 Task: Create a section Data Privacy Sprint and in the section, add a milestone Network Upgrades in the project VitalityTech.
Action: Mouse moved to (67, 204)
Screenshot: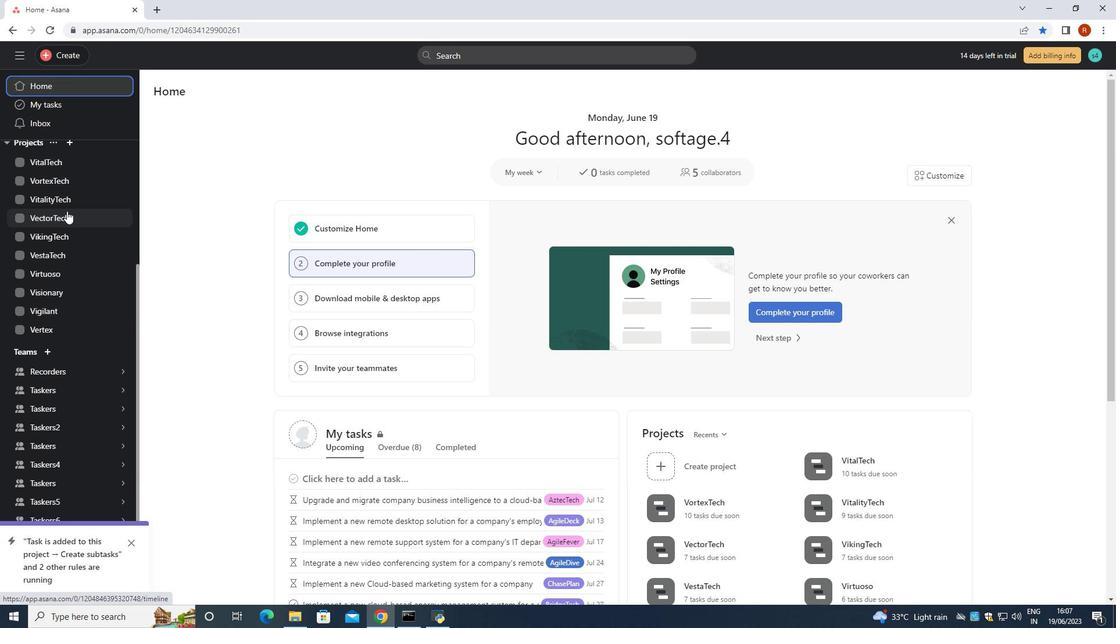 
Action: Mouse pressed left at (67, 204)
Screenshot: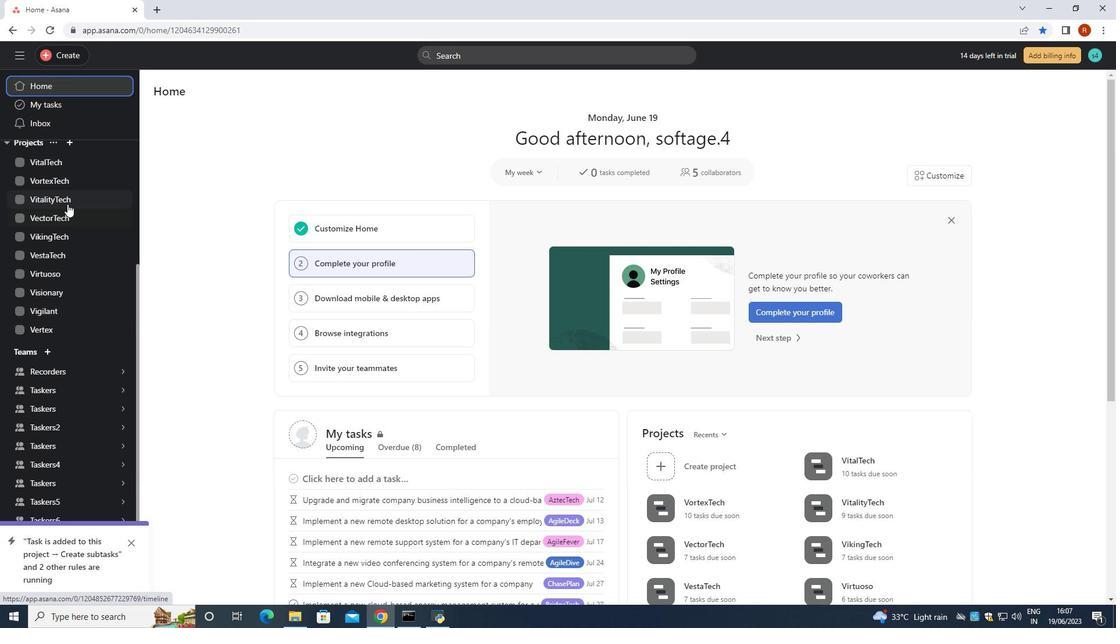 
Action: Mouse moved to (321, 453)
Screenshot: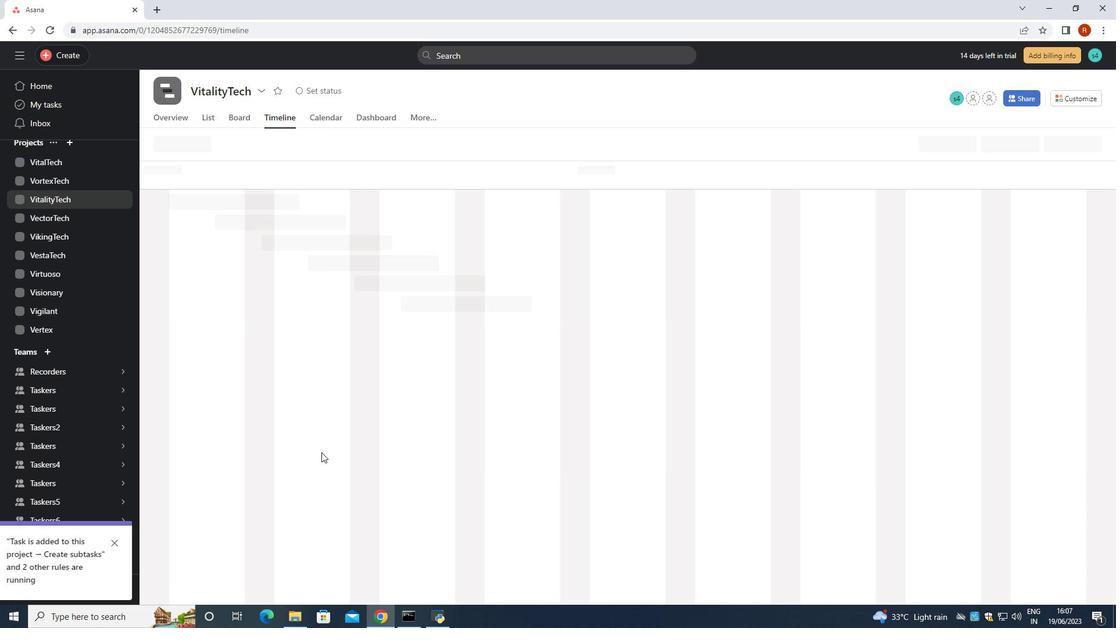 
Action: Mouse scrolled (321, 452) with delta (0, 0)
Screenshot: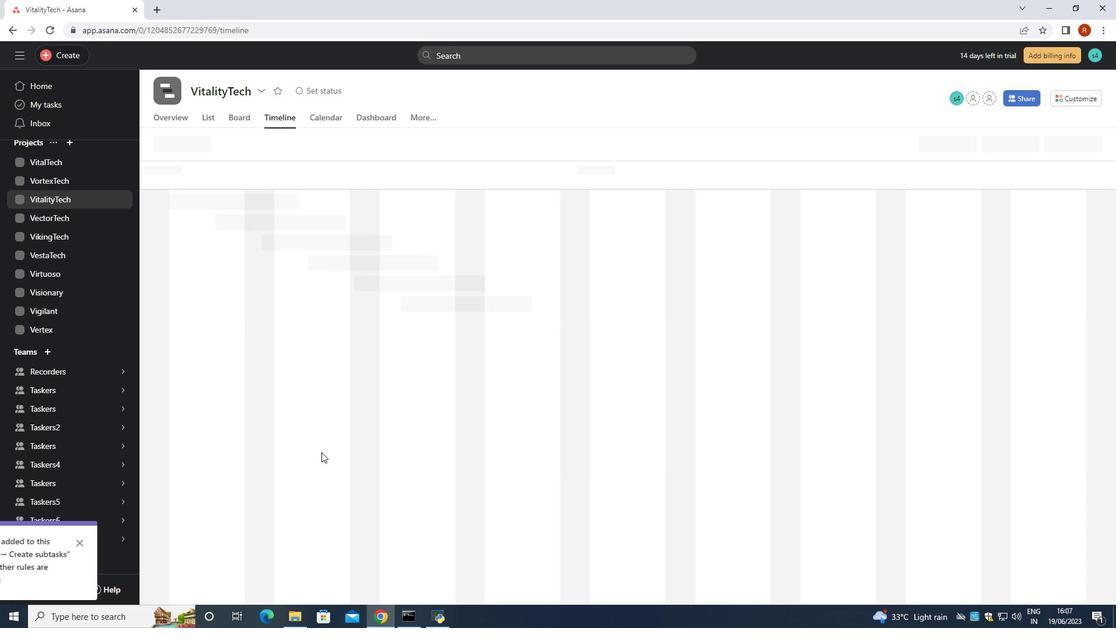 
Action: Mouse moved to (321, 450)
Screenshot: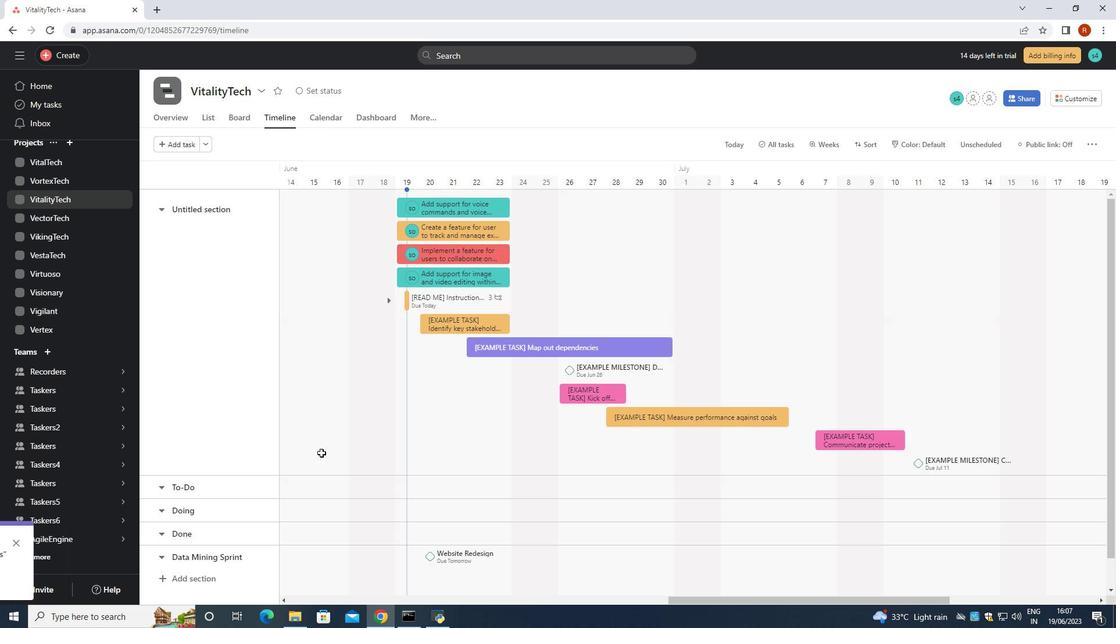 
Action: Mouse scrolled (321, 450) with delta (0, 0)
Screenshot: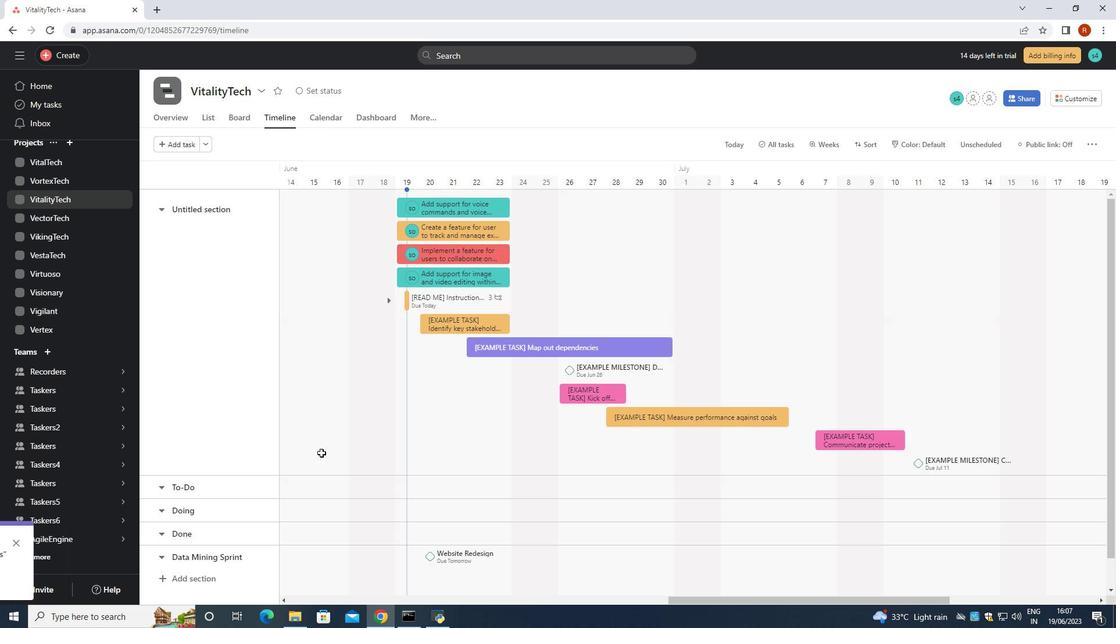 
Action: Mouse moved to (316, 439)
Screenshot: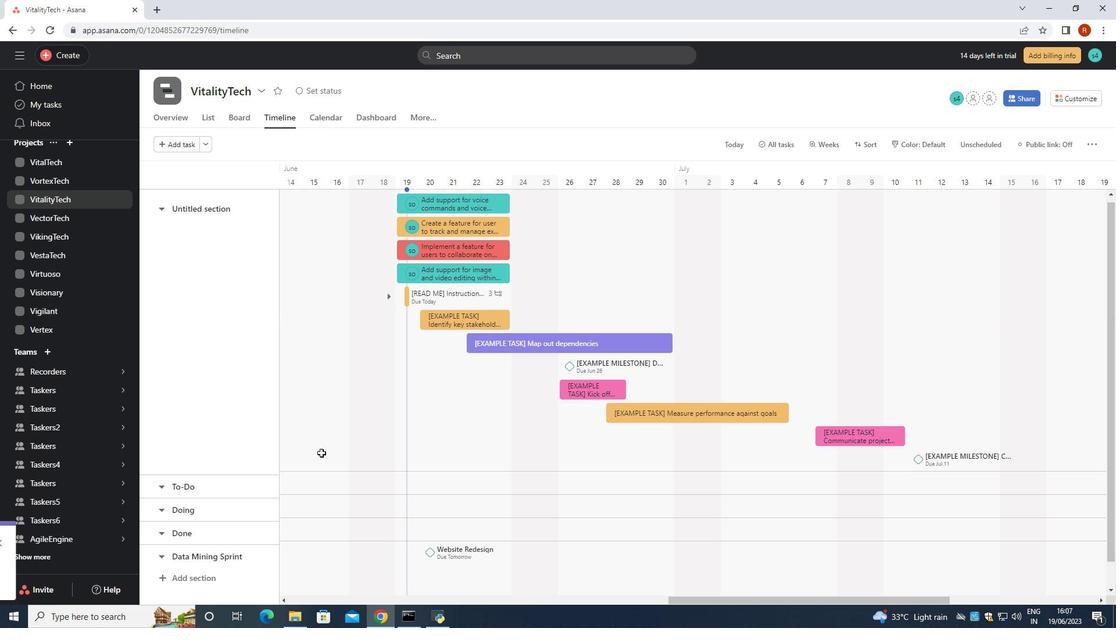 
Action: Mouse scrolled (318, 440) with delta (0, 0)
Screenshot: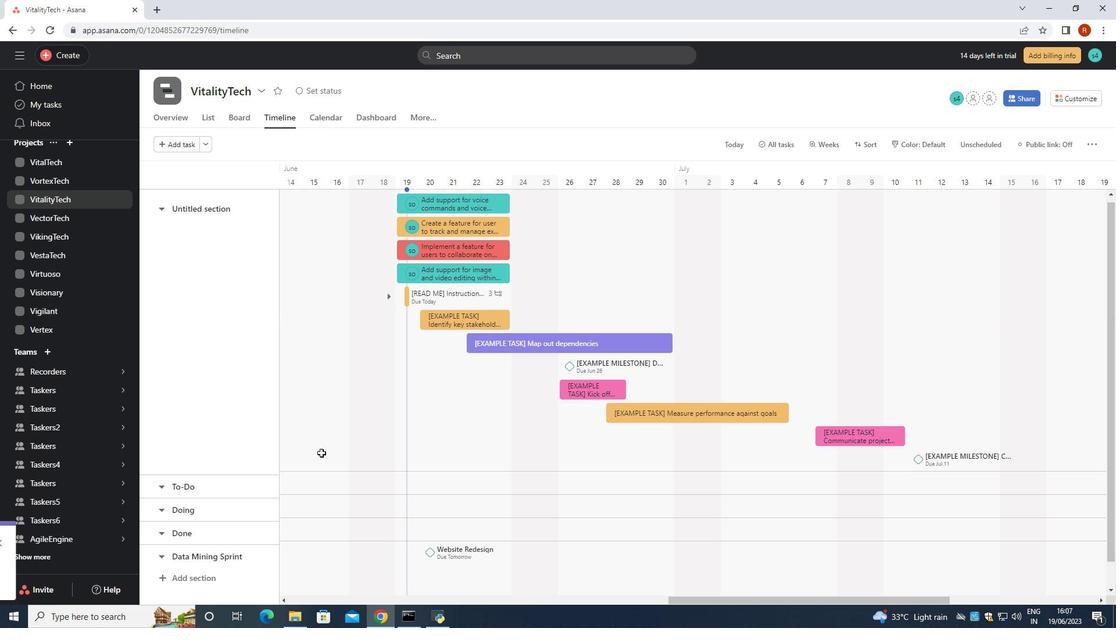 
Action: Mouse moved to (211, 550)
Screenshot: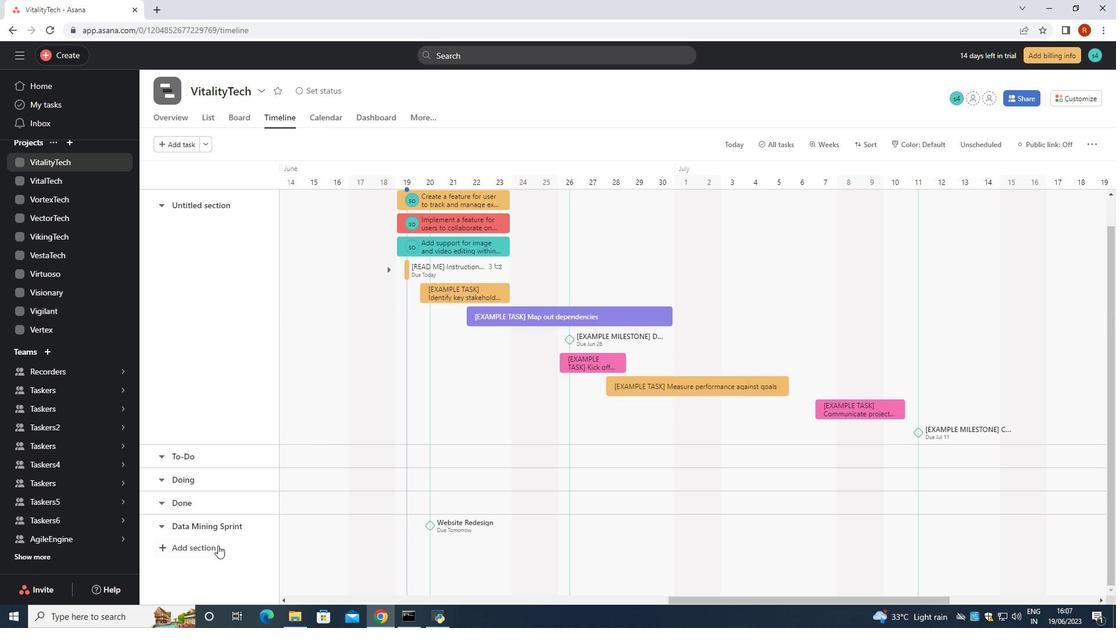
Action: Mouse pressed left at (211, 550)
Screenshot: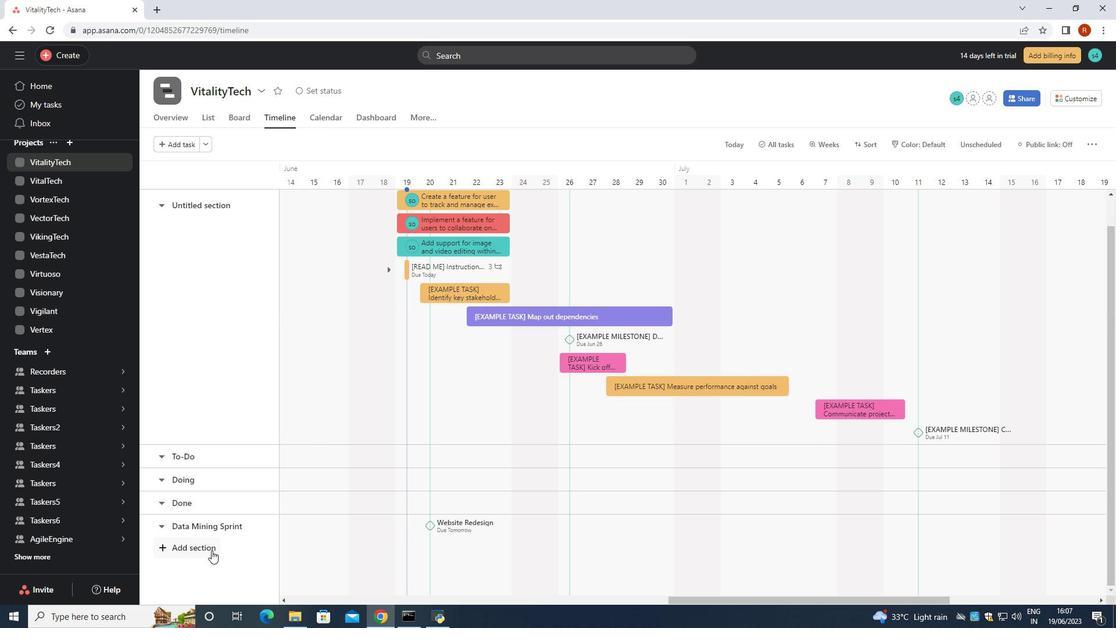
Action: Mouse moved to (212, 551)
Screenshot: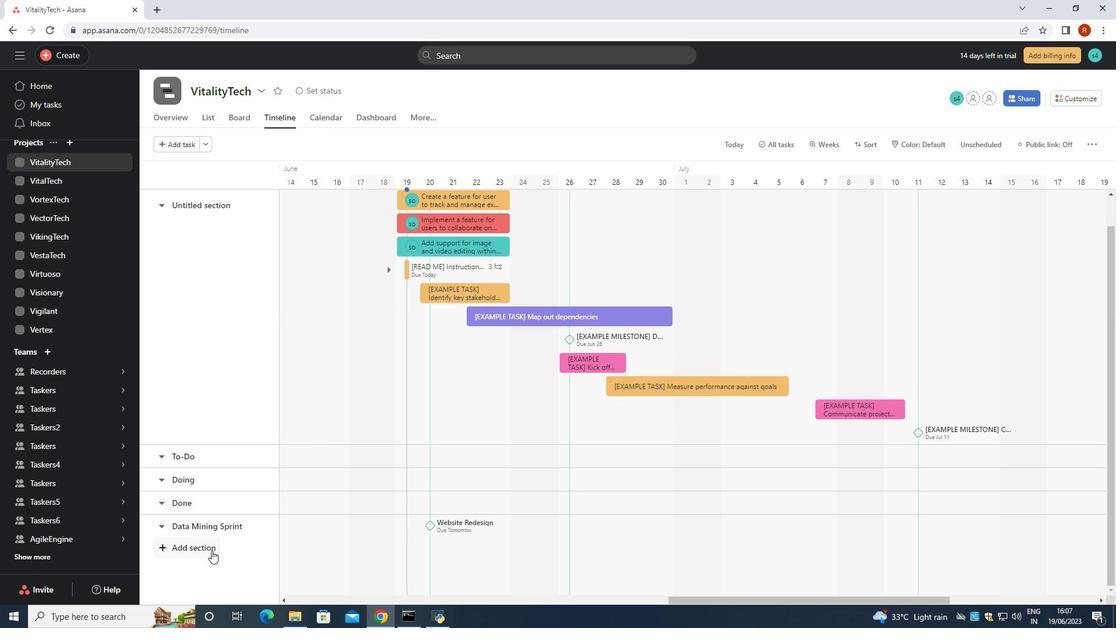 
Action: Key pressed <Key.shift>Data<Key.space><Key.shift>Privacy<Key.space><Key.shift><Key.shift>Sprint
Screenshot: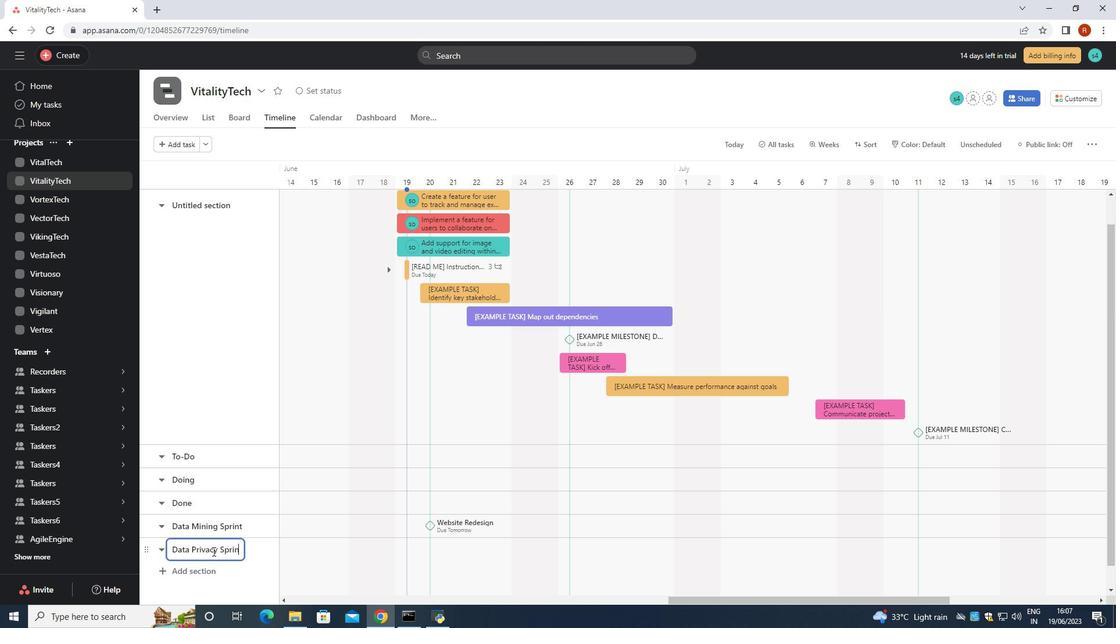 
Action: Mouse moved to (360, 544)
Screenshot: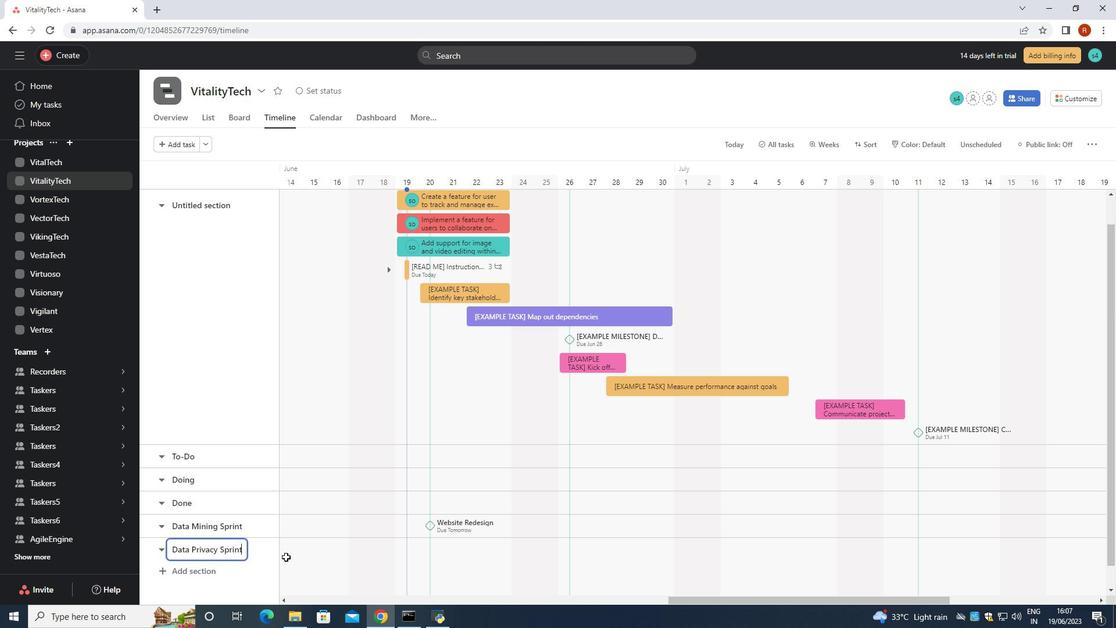 
Action: Mouse pressed left at (360, 544)
Screenshot: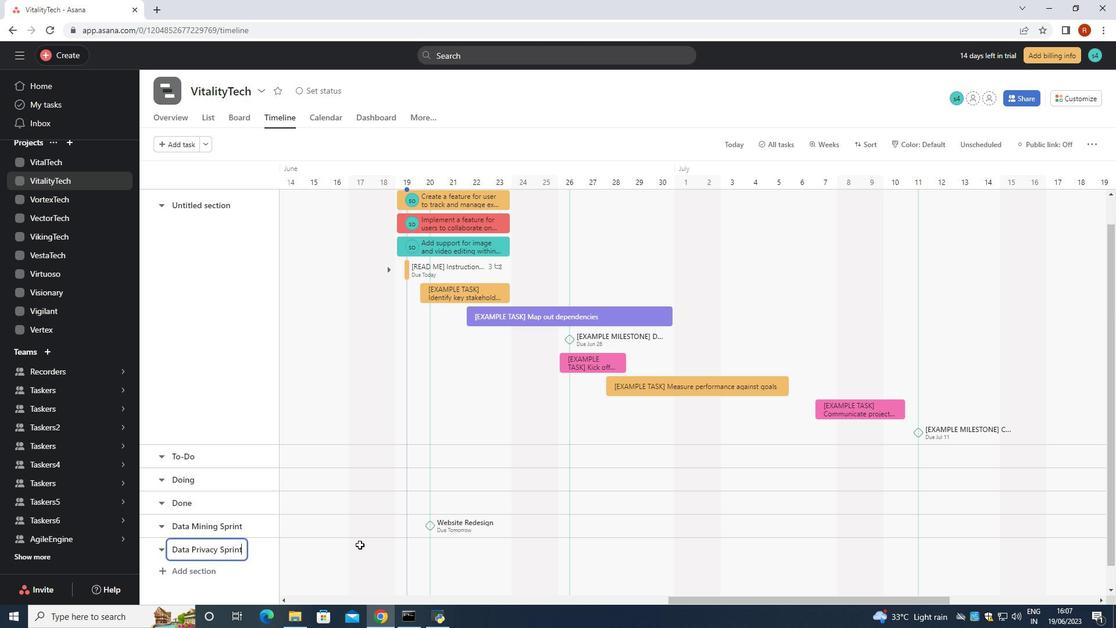 
Action: Mouse moved to (360, 544)
Screenshot: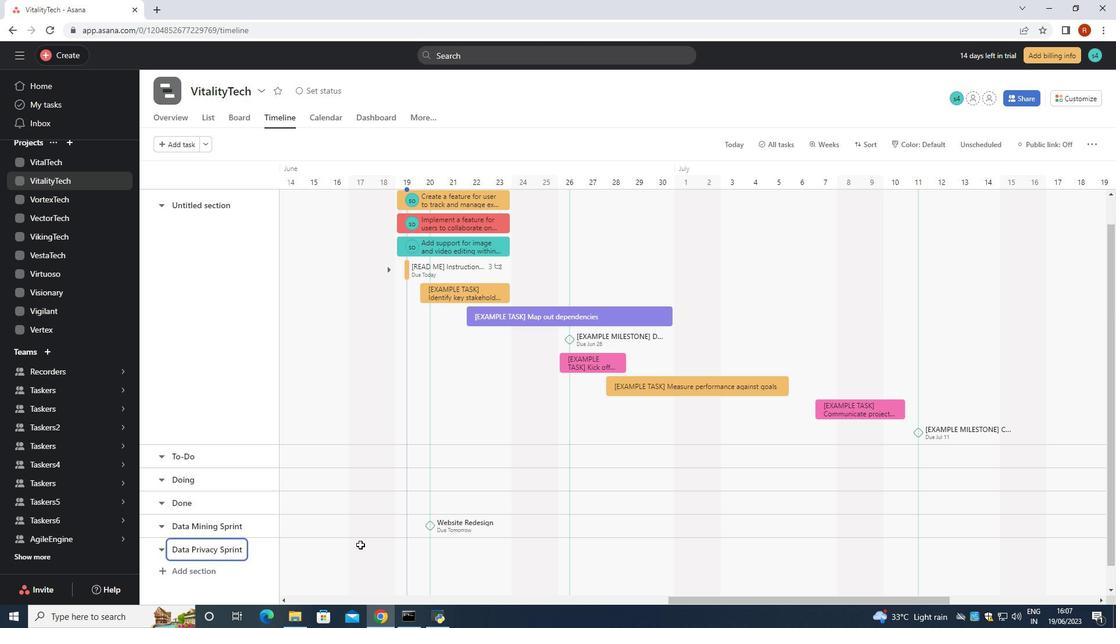
Action: Mouse pressed left at (360, 544)
Screenshot: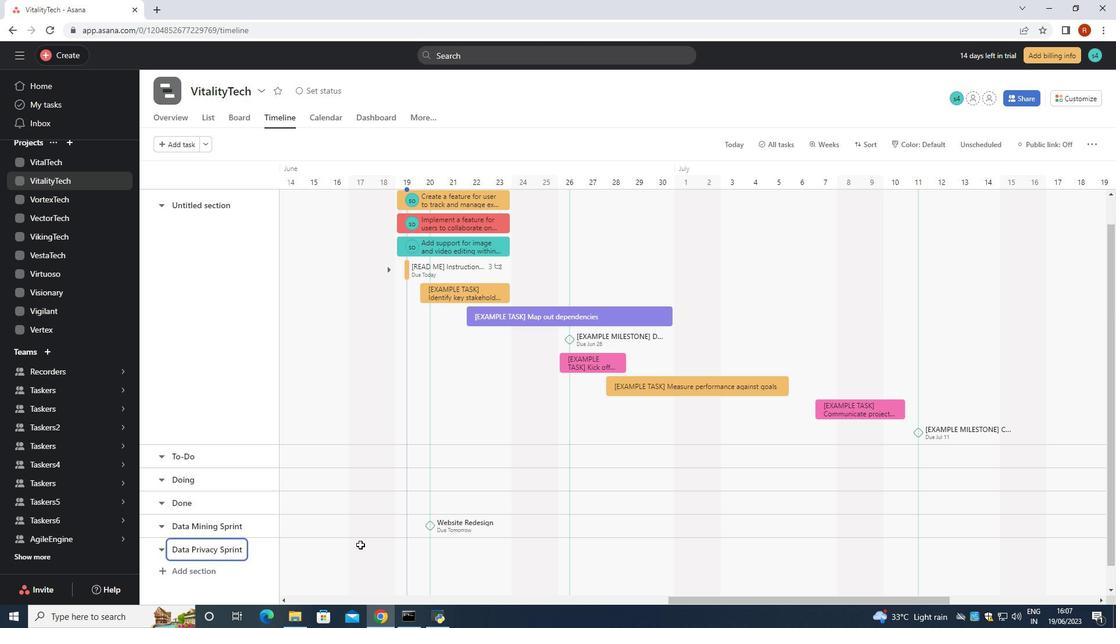 
Action: Mouse moved to (366, 557)
Screenshot: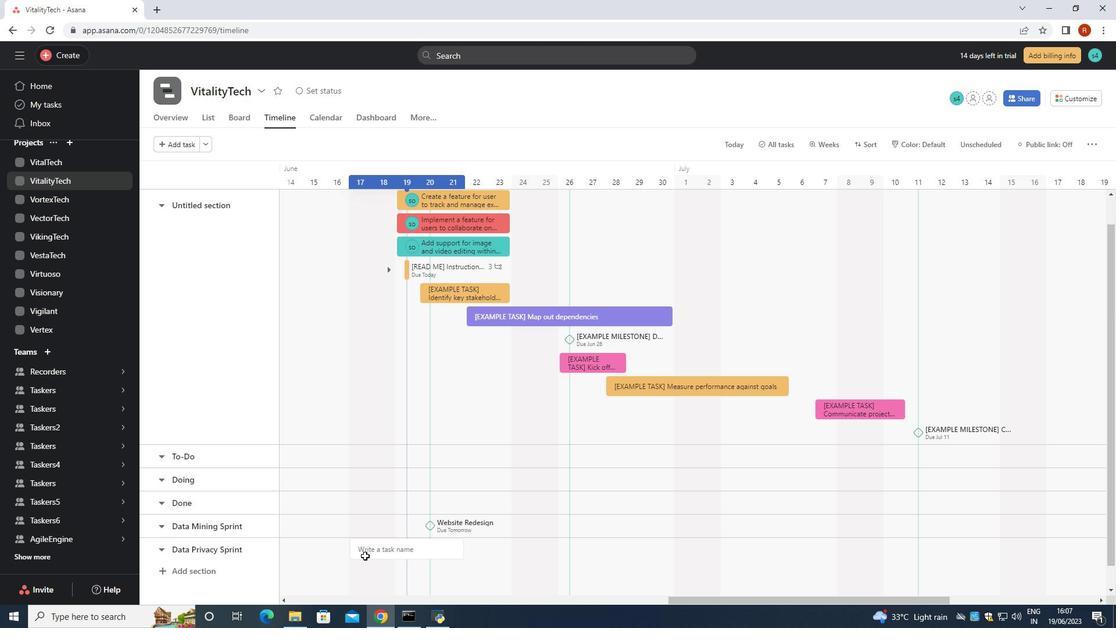 
Action: Key pressed <Key.shift><Key.shift><Key.shift><Key.shift><Key.shift>Network<Key.space><Key.shift><Key.shift><Key.shift><Key.shift><Key.shift><Key.shift><Key.shift><Key.shift><Key.shift><Key.shift><Key.shift><Key.shift><Key.shift><Key.shift><Key.shift><Key.shift><Key.shift><Key.shift><Key.shift><Key.shift><Key.shift><Key.shift>Upge<Key.backspace>rades<Key.enter>
Screenshot: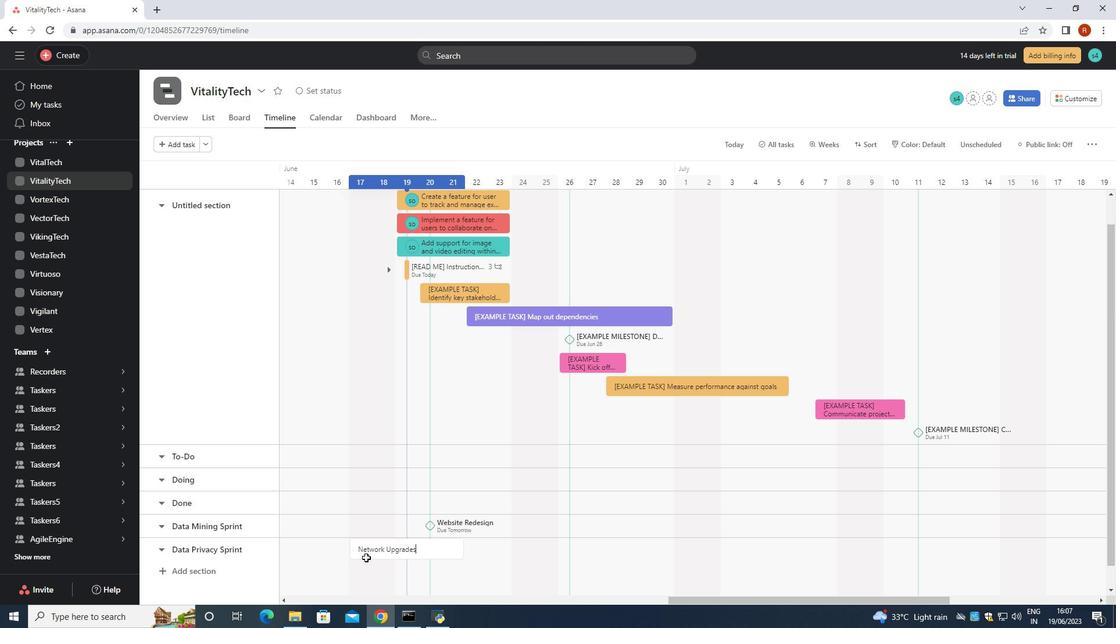 
Action: Mouse moved to (404, 536)
Screenshot: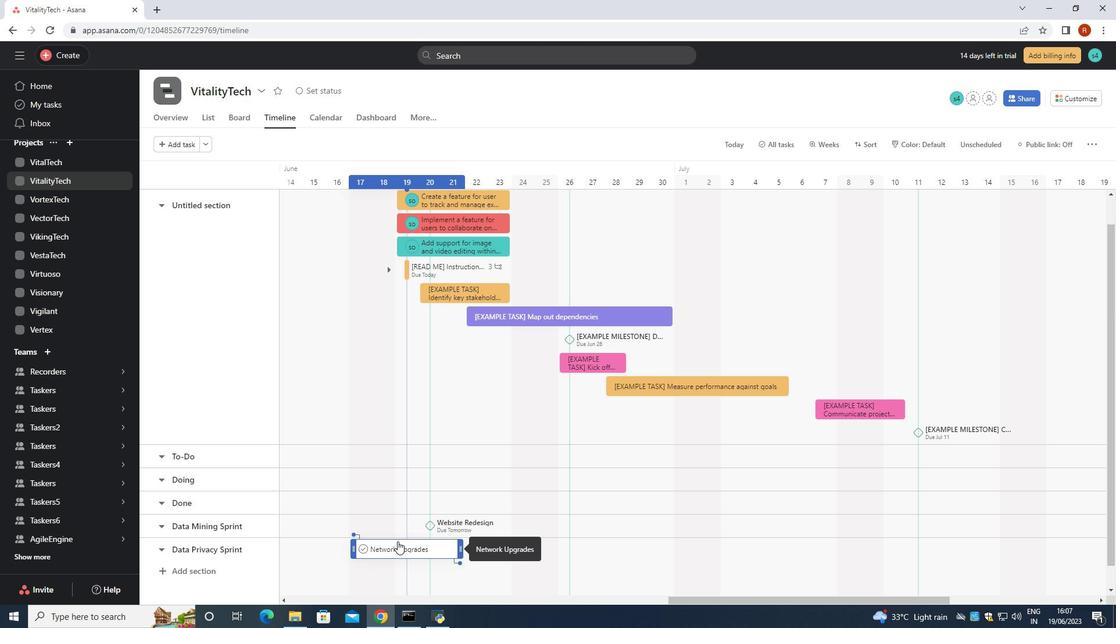 
Action: Mouse pressed right at (404, 536)
Screenshot: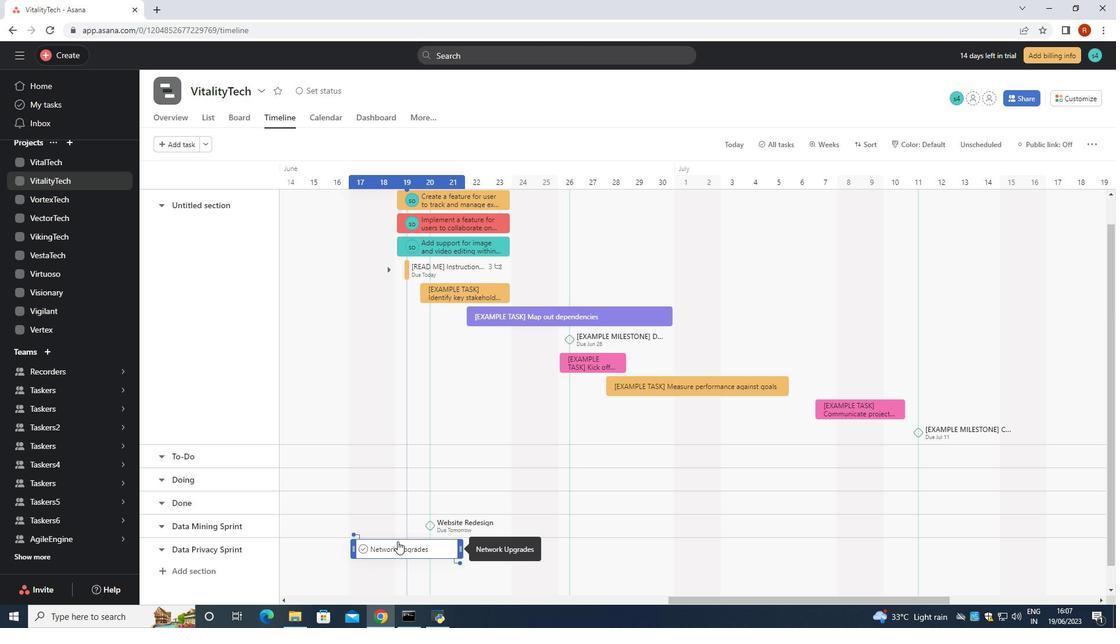 
Action: Mouse moved to (398, 544)
Screenshot: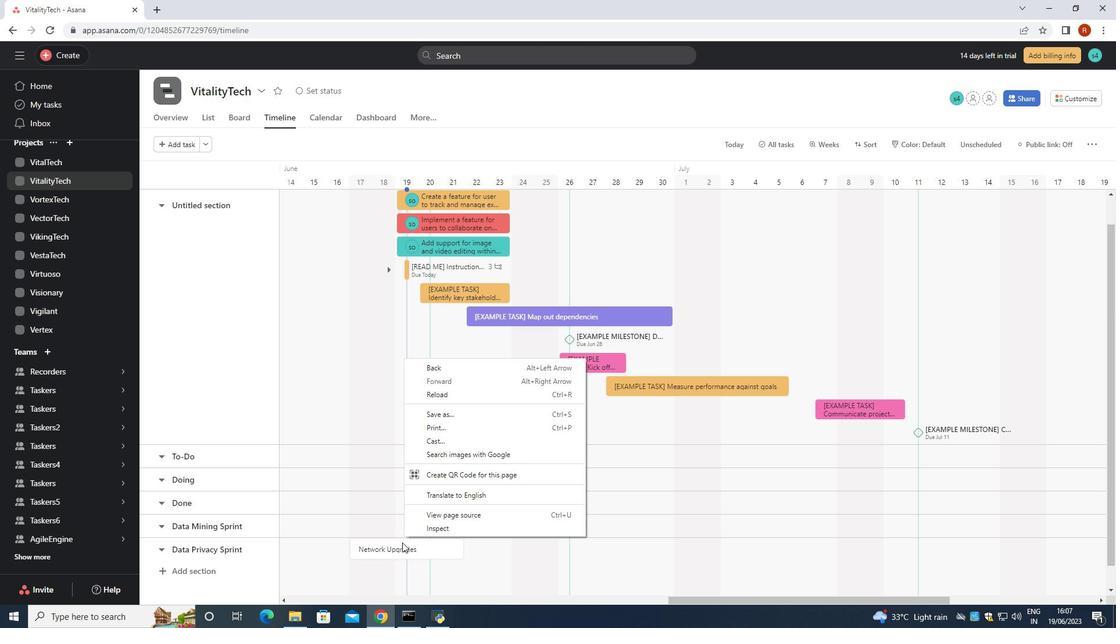 
Action: Mouse pressed right at (398, 544)
Screenshot: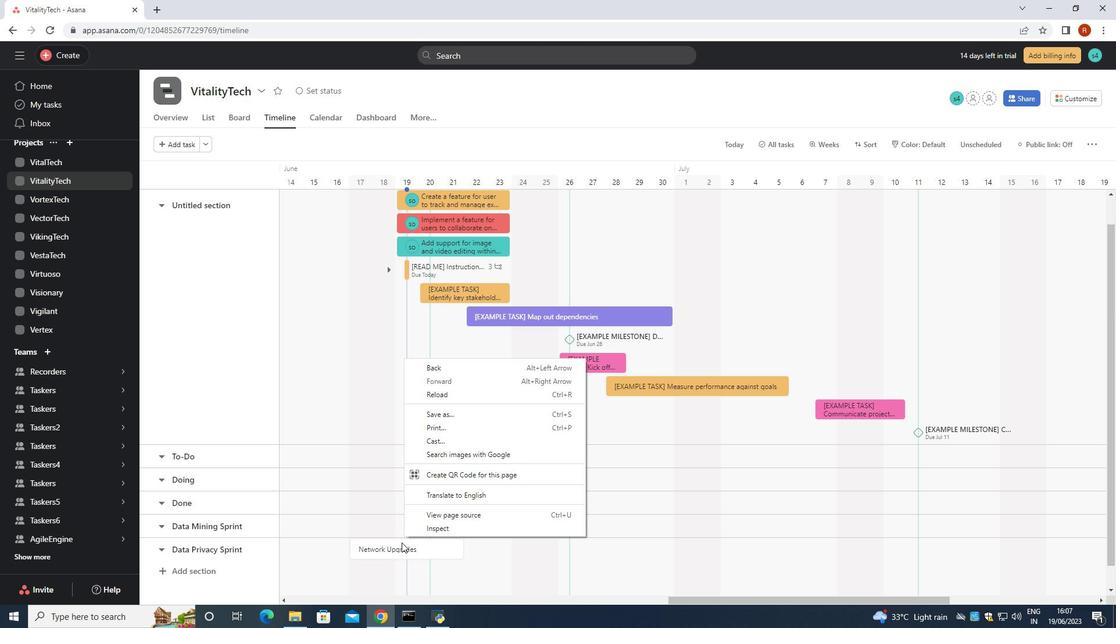 
Action: Mouse moved to (459, 490)
Screenshot: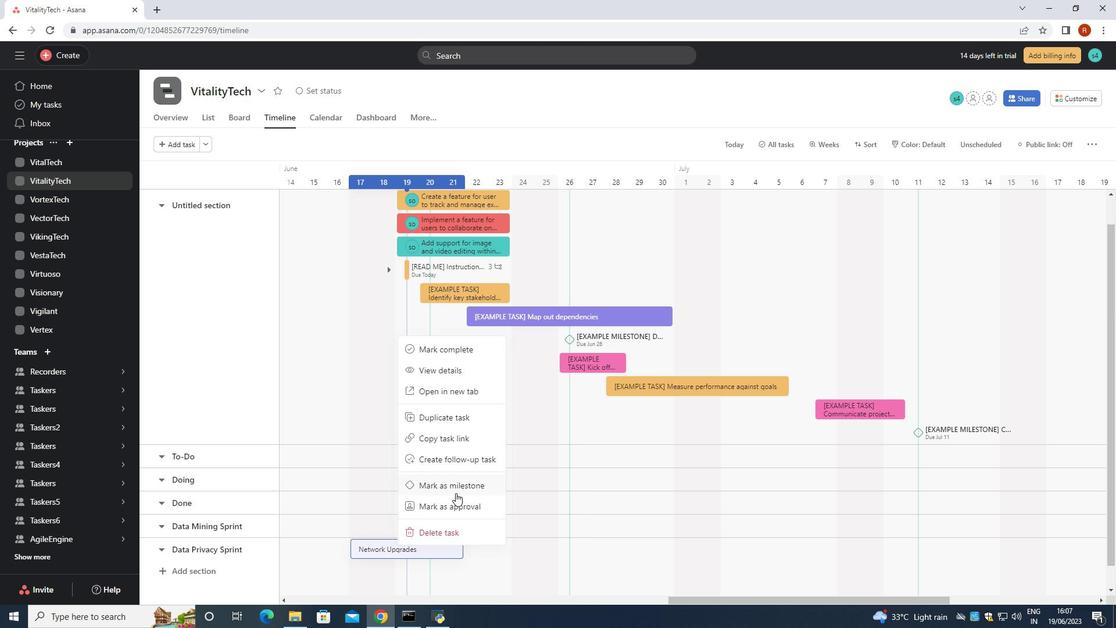 
Action: Mouse pressed left at (459, 490)
Screenshot: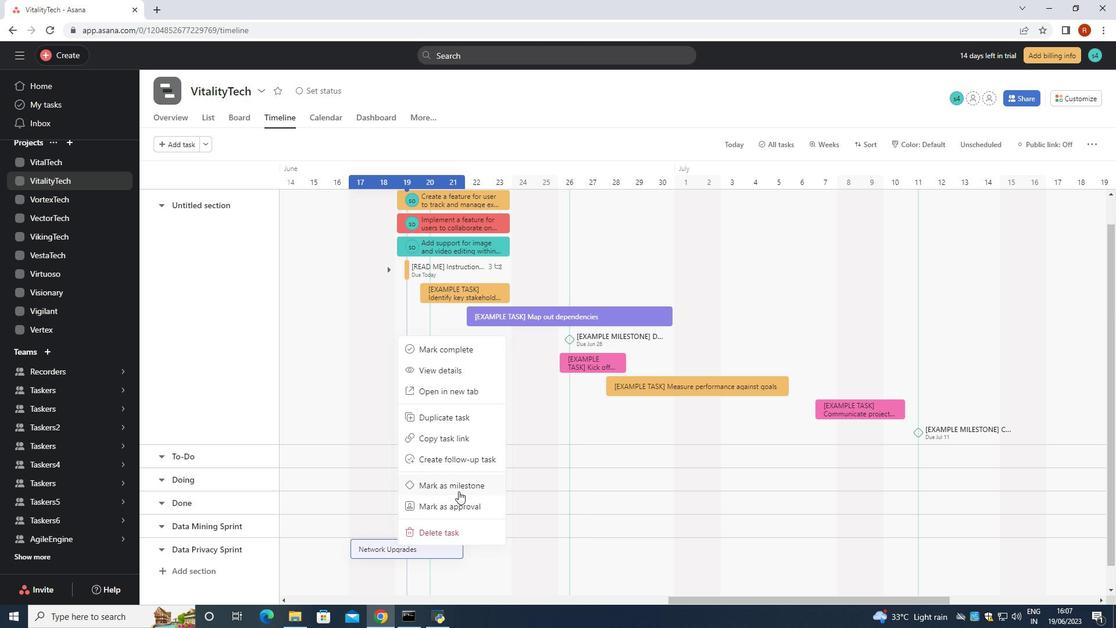 
Action: Mouse moved to (462, 490)
Screenshot: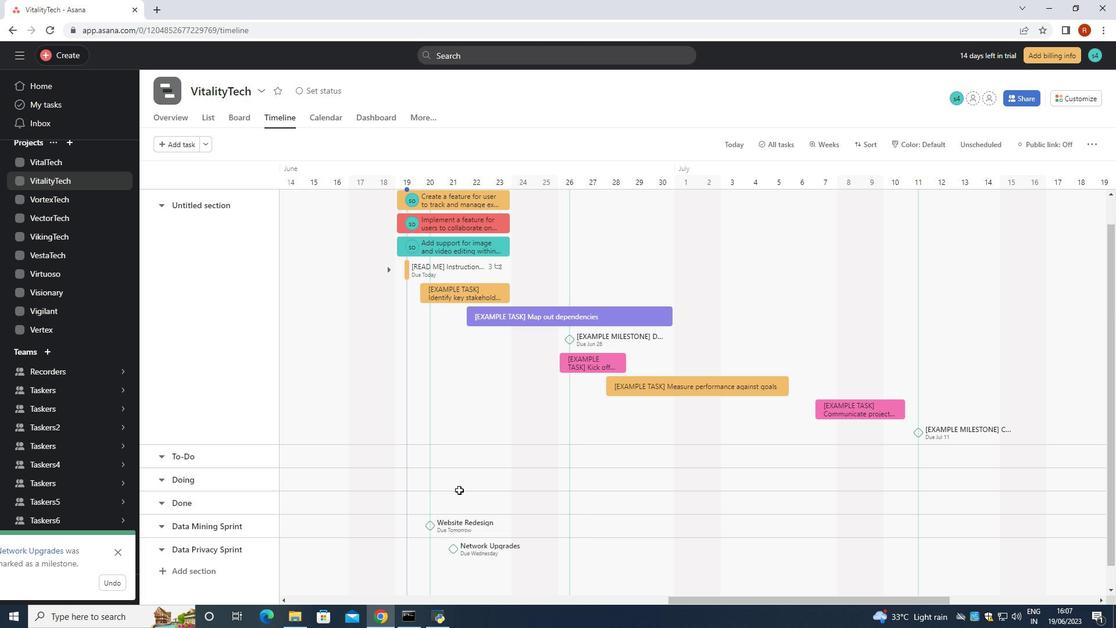 
